 Task: Change the additional contact index to Arabic in Outlook settings.
Action: Mouse moved to (40, 22)
Screenshot: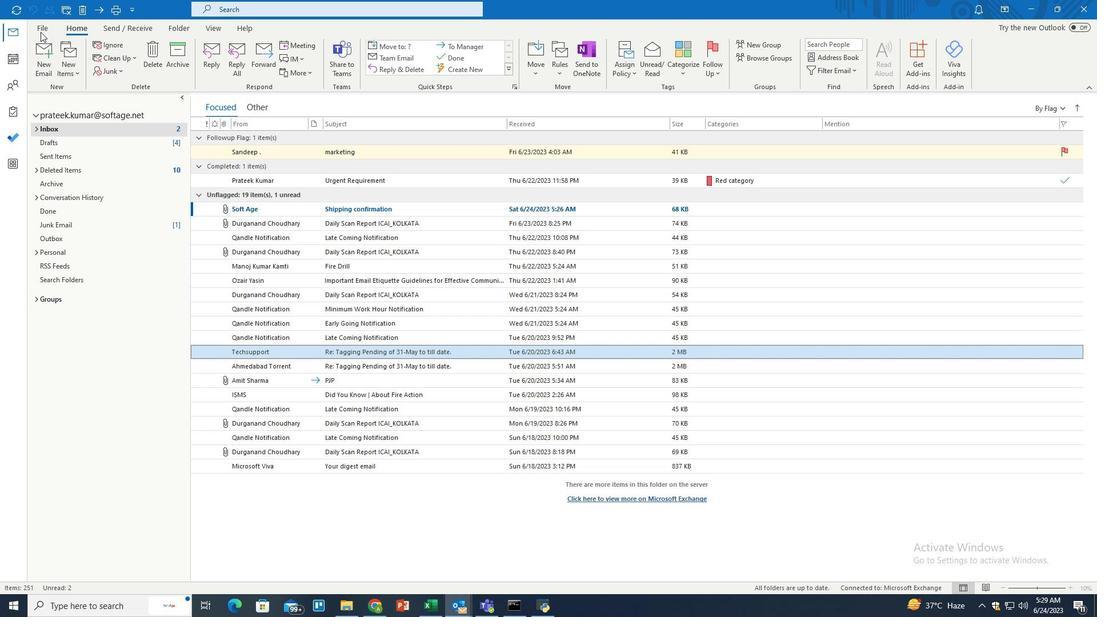 
Action: Mouse pressed left at (40, 22)
Screenshot: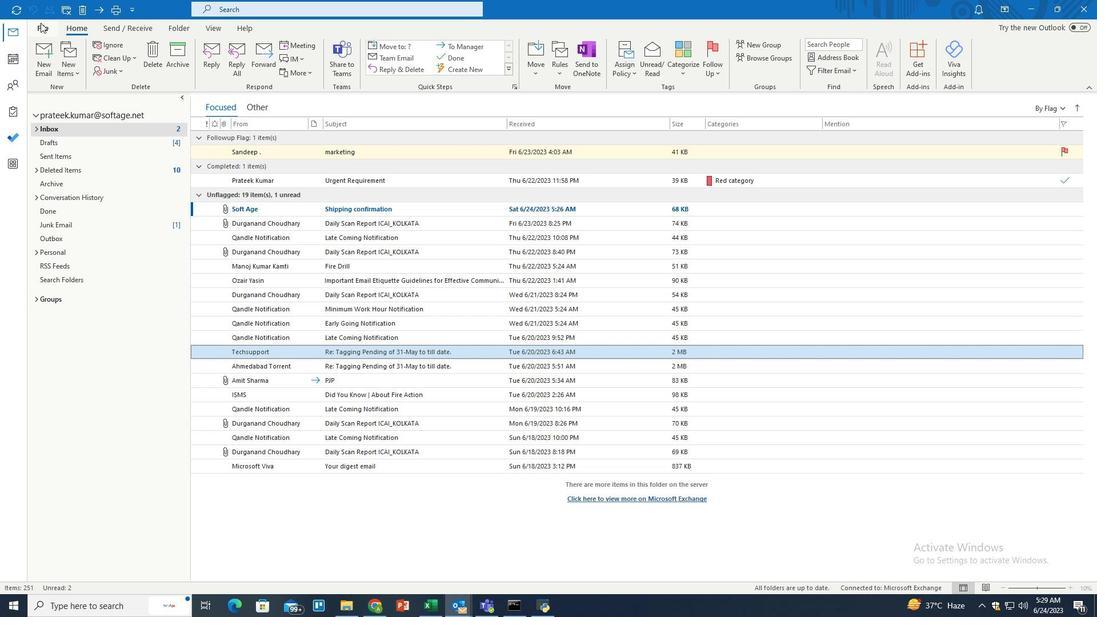 
Action: Mouse moved to (42, 547)
Screenshot: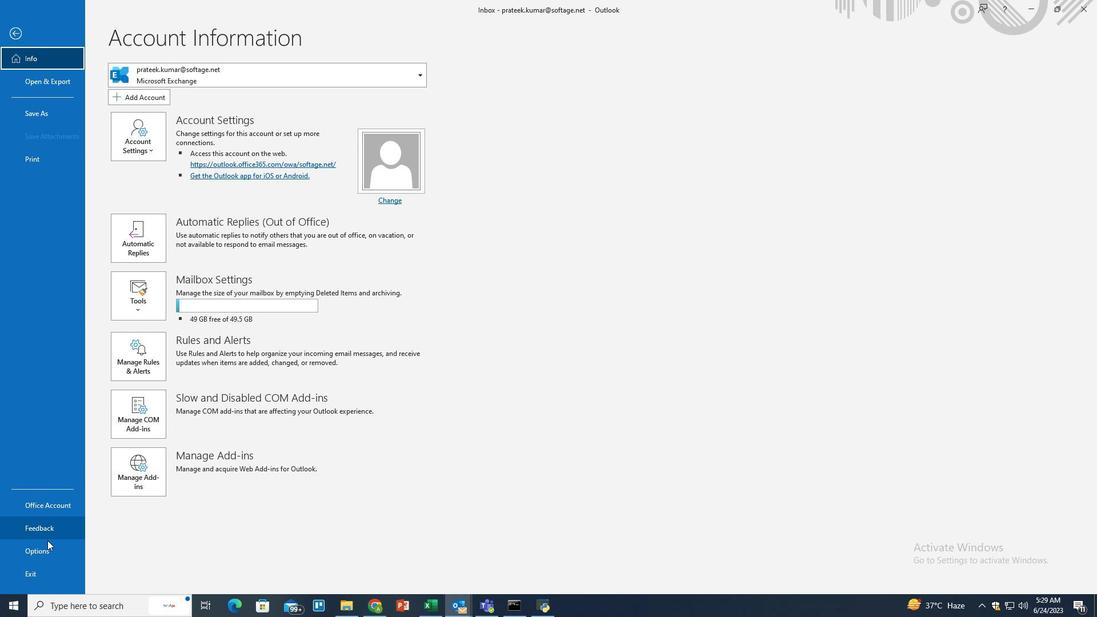 
Action: Mouse pressed left at (42, 547)
Screenshot: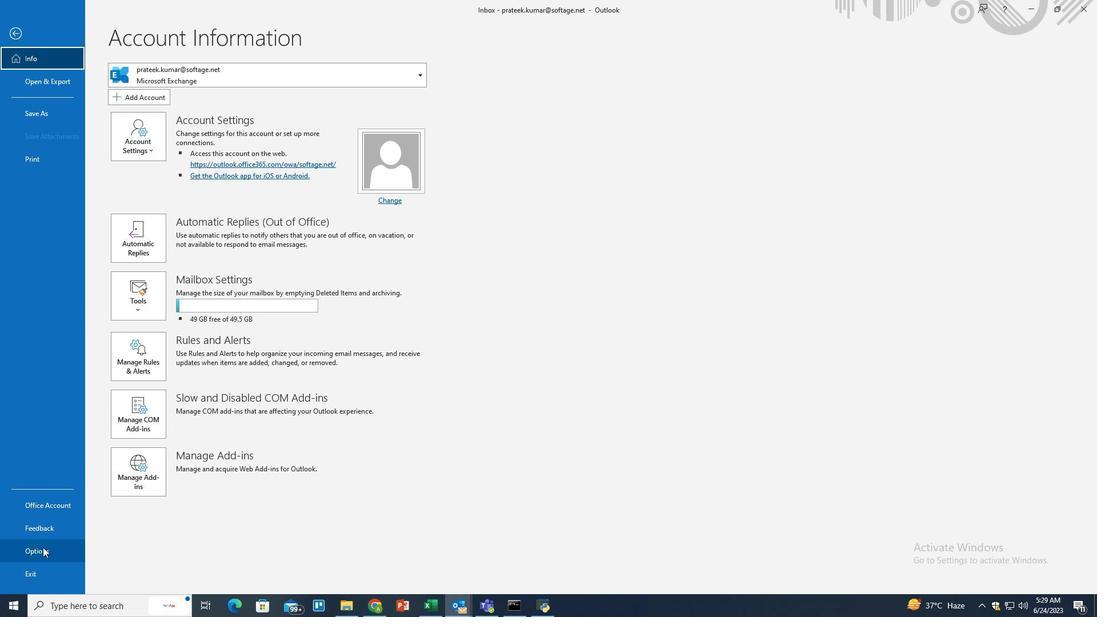 
Action: Mouse moved to (345, 194)
Screenshot: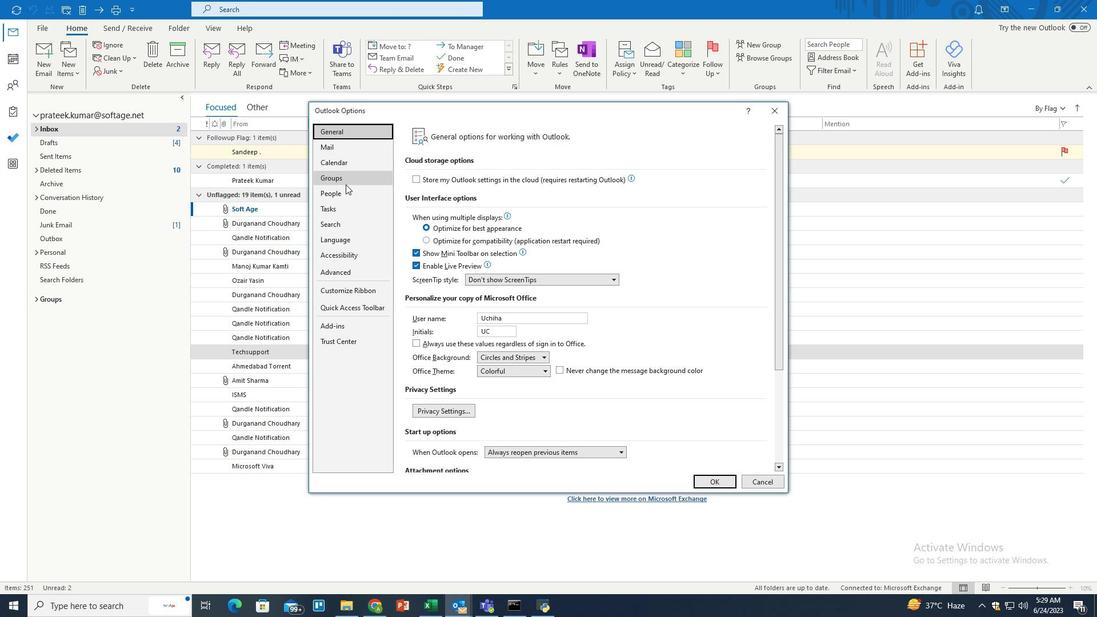 
Action: Mouse pressed left at (345, 194)
Screenshot: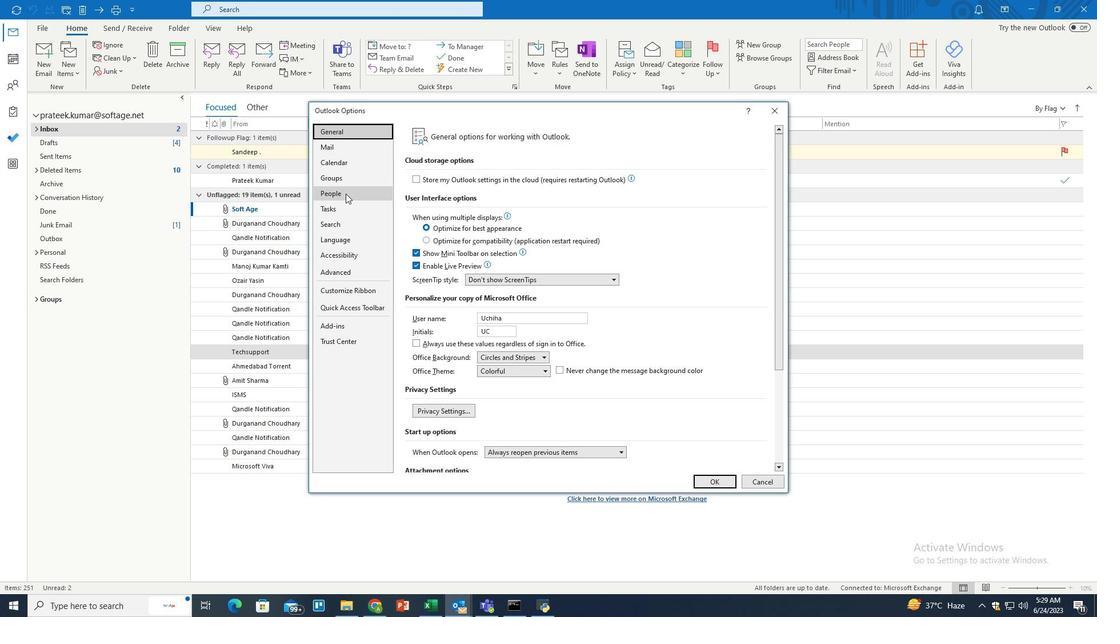 
Action: Mouse moved to (438, 244)
Screenshot: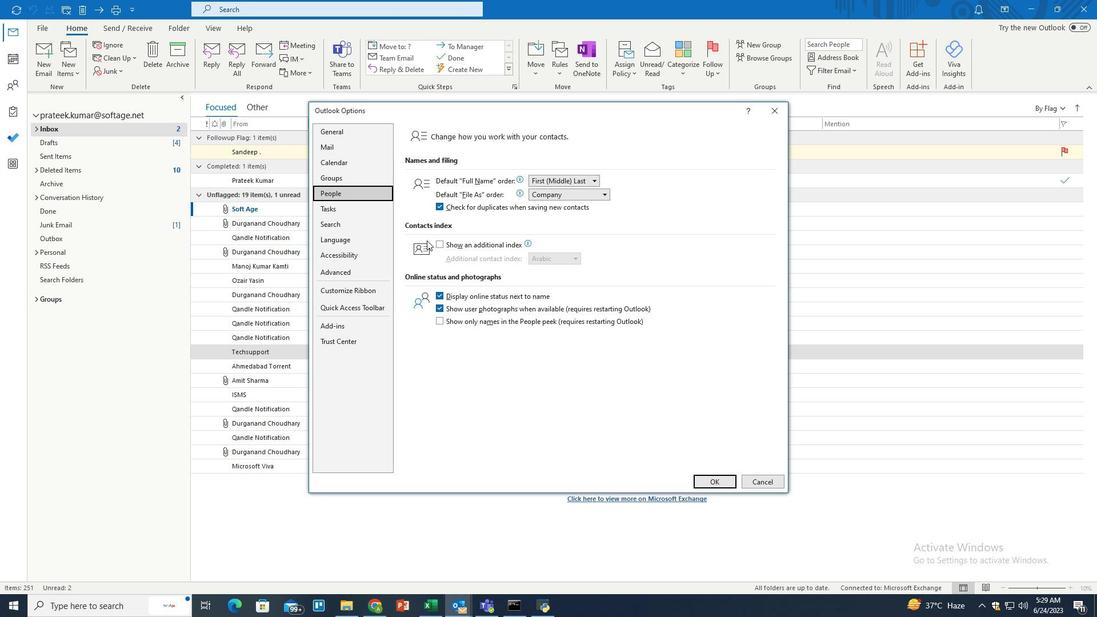 
Action: Mouse pressed left at (438, 244)
Screenshot: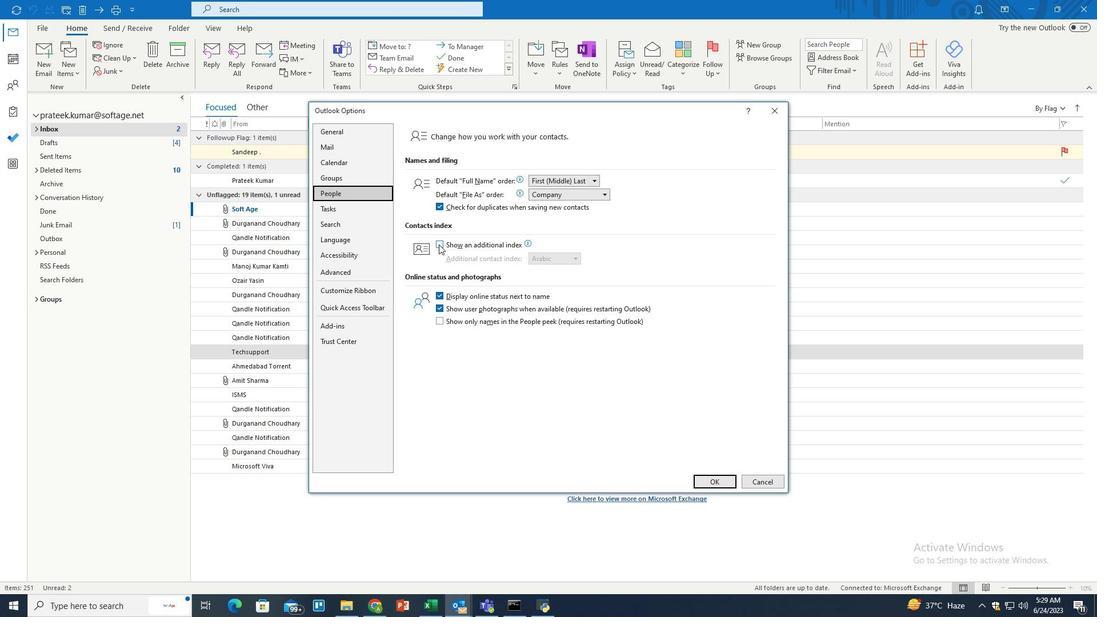 
Action: Mouse moved to (577, 260)
Screenshot: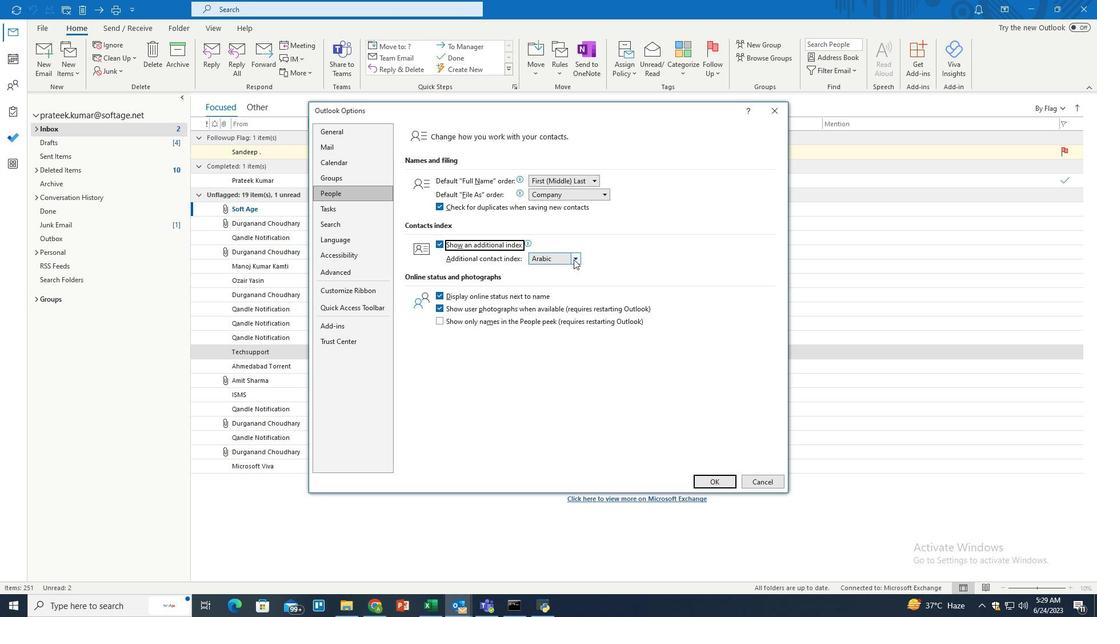 
Action: Mouse pressed left at (577, 260)
Screenshot: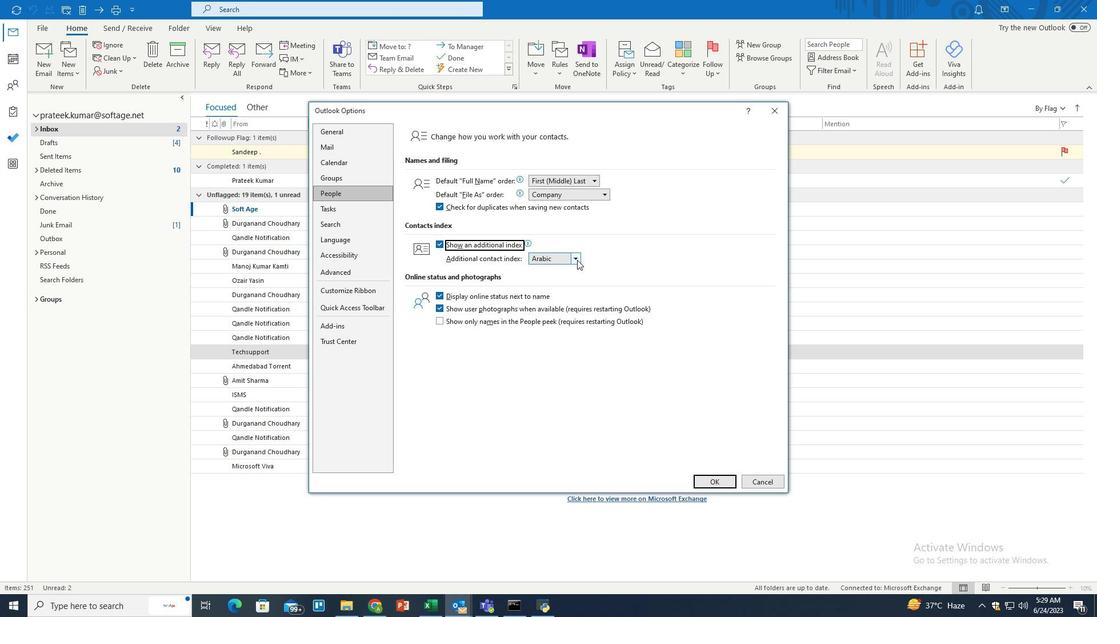 
Action: Mouse moved to (550, 292)
Screenshot: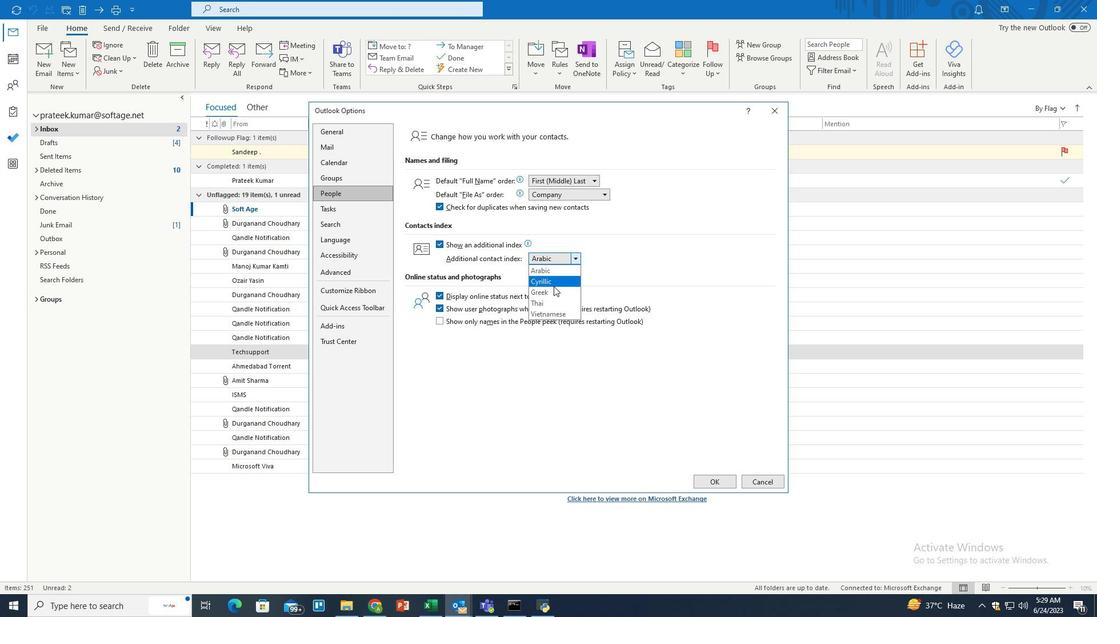 
Action: Mouse pressed left at (550, 292)
Screenshot: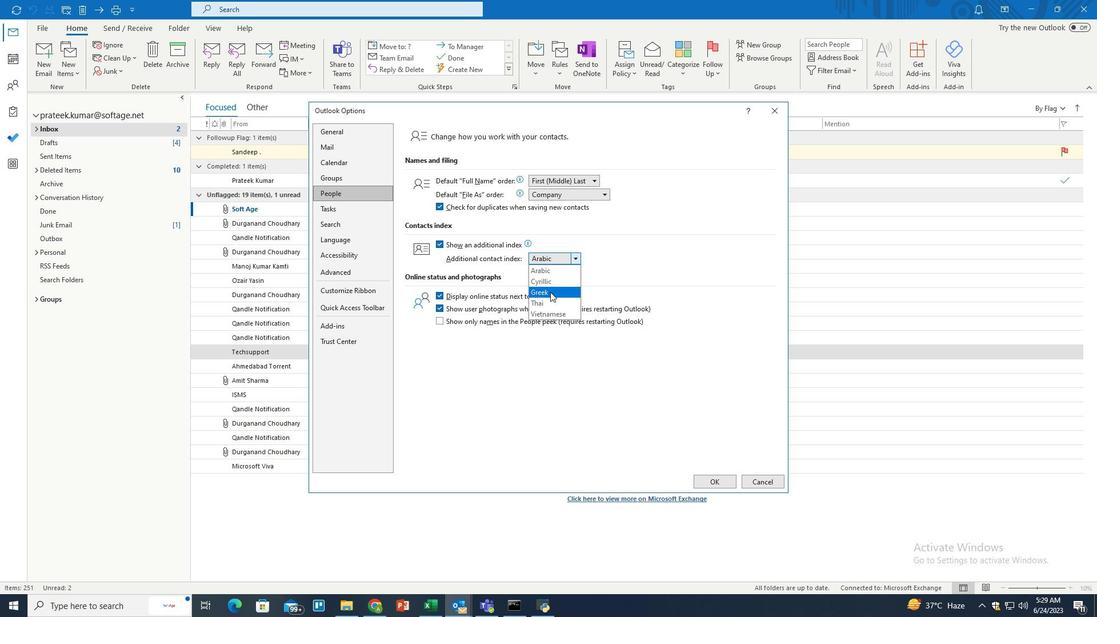 
Action: Mouse moved to (709, 480)
Screenshot: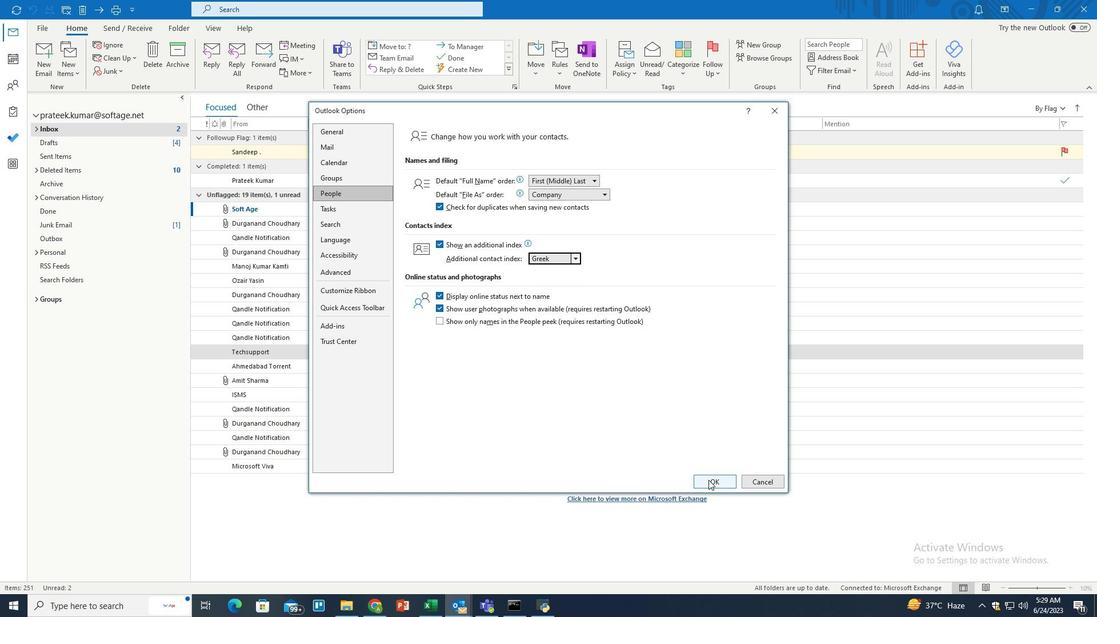 
Action: Mouse pressed left at (709, 480)
Screenshot: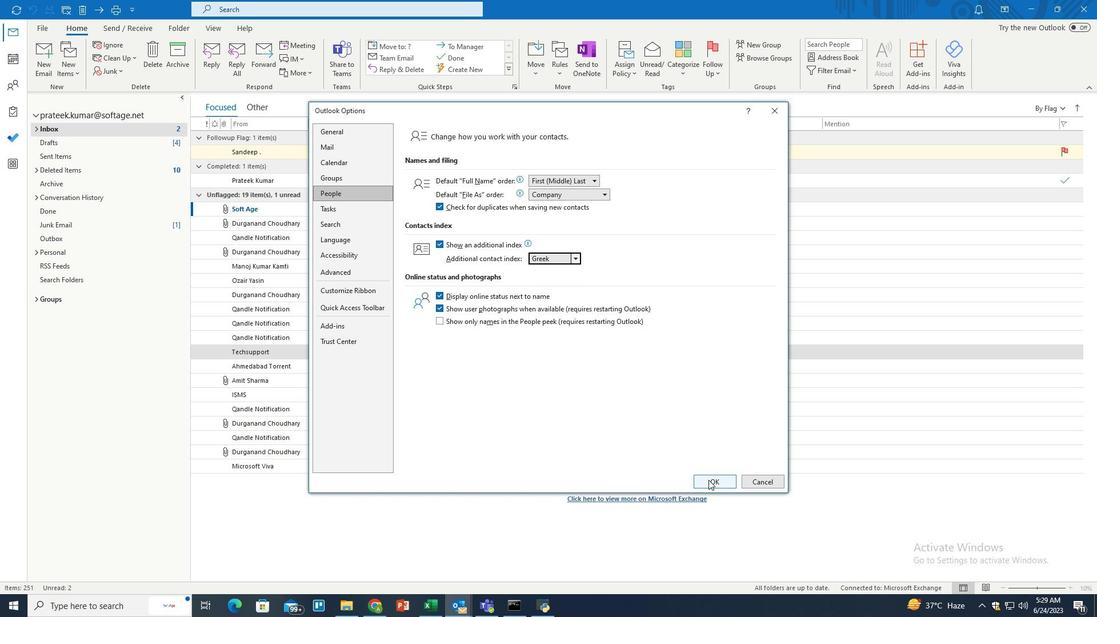 
Action: Mouse moved to (525, 333)
Screenshot: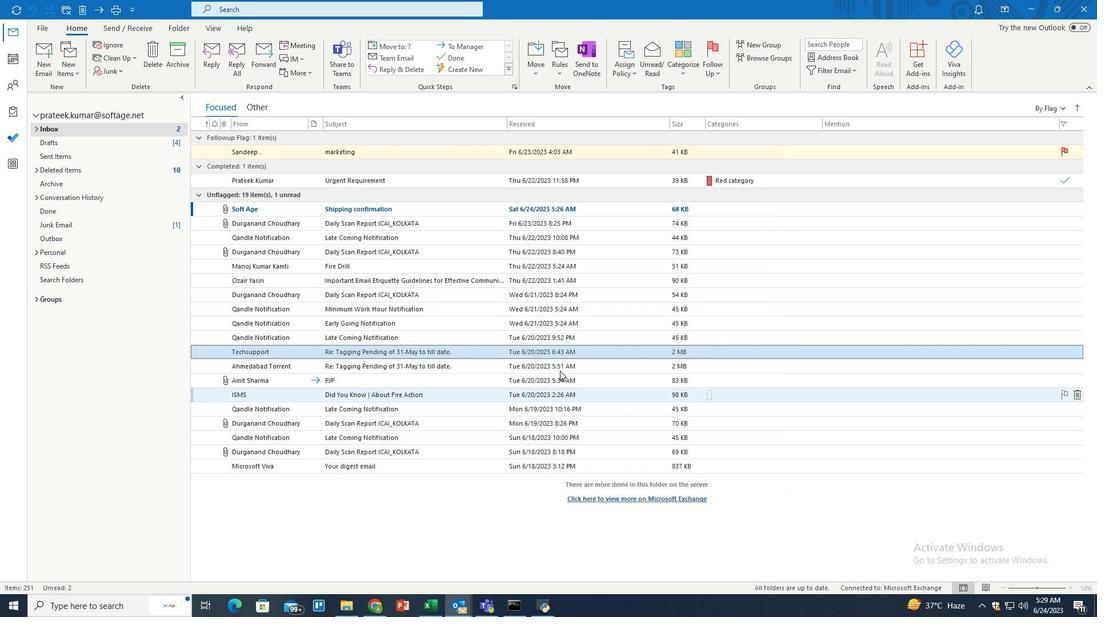
